 Task: Reply All to email with the signature Evan Adams with the subject 'Request for project feedback' from softage.1@softage.net with the message 'I would like to schedule a call to discuss the progress of the project.'
Action: Mouse moved to (787, 184)
Screenshot: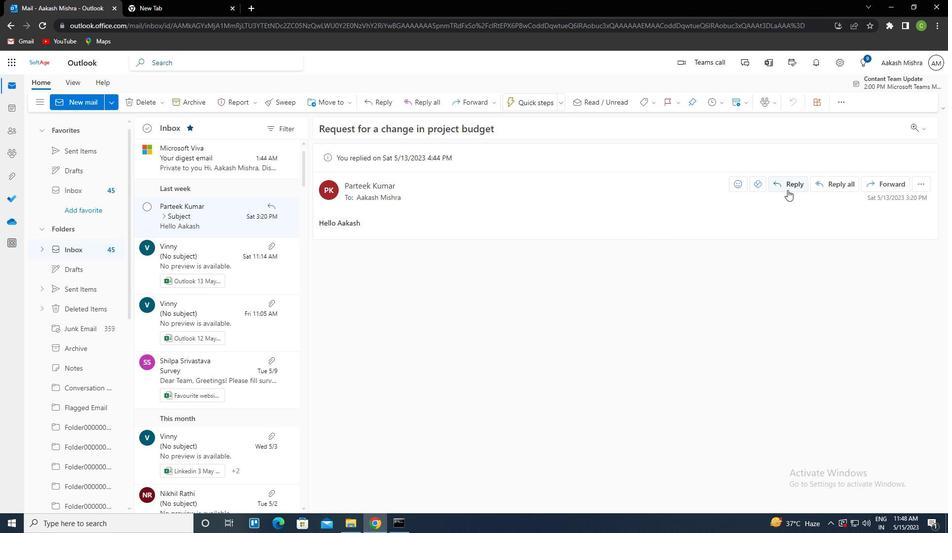 
Action: Mouse pressed left at (787, 184)
Screenshot: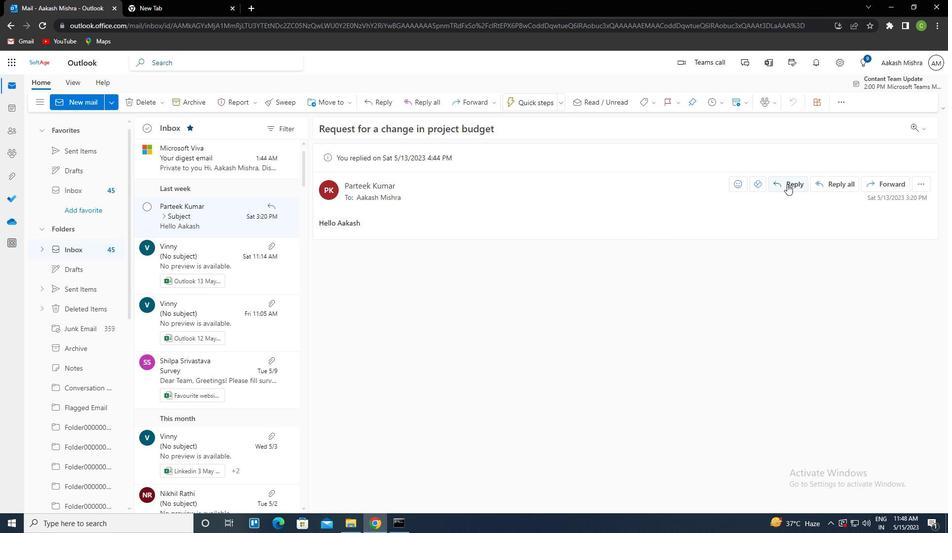 
Action: Mouse moved to (634, 105)
Screenshot: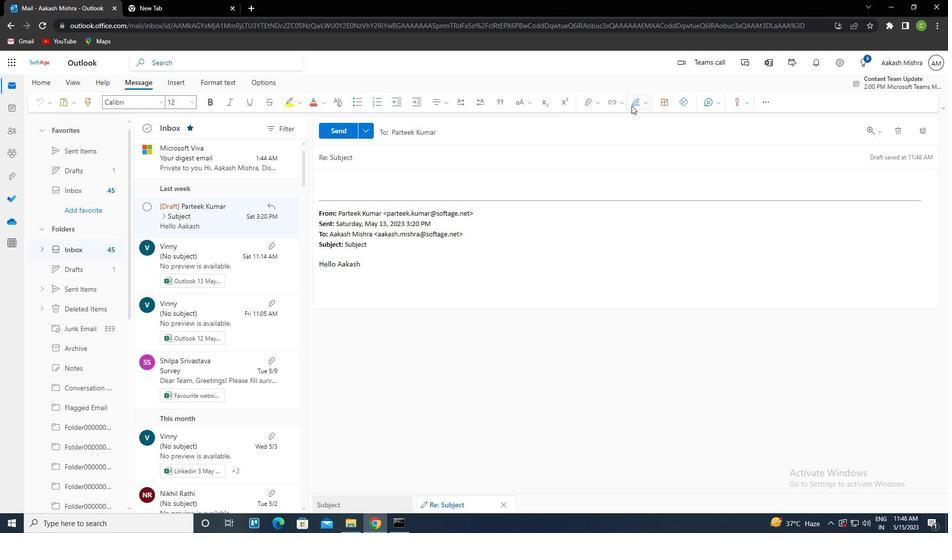 
Action: Mouse pressed left at (634, 105)
Screenshot: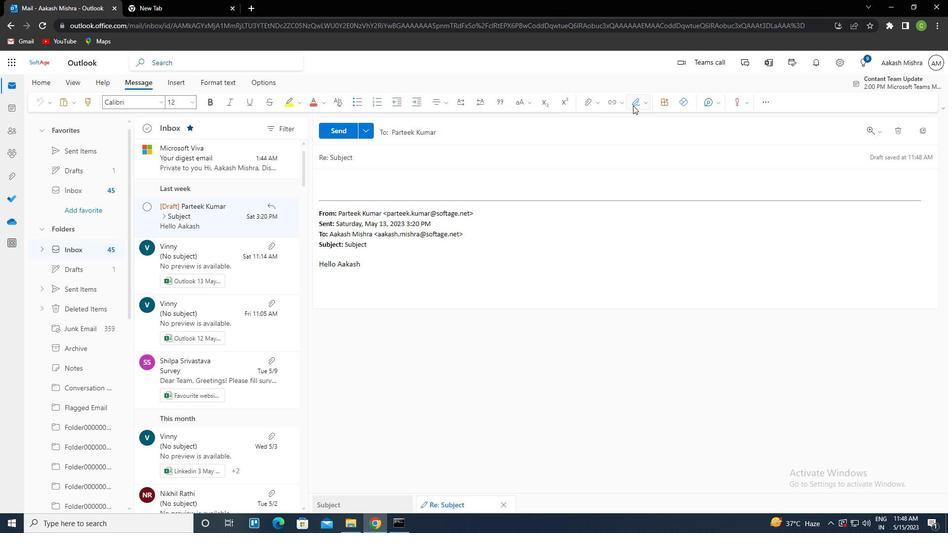 
Action: Mouse moved to (630, 145)
Screenshot: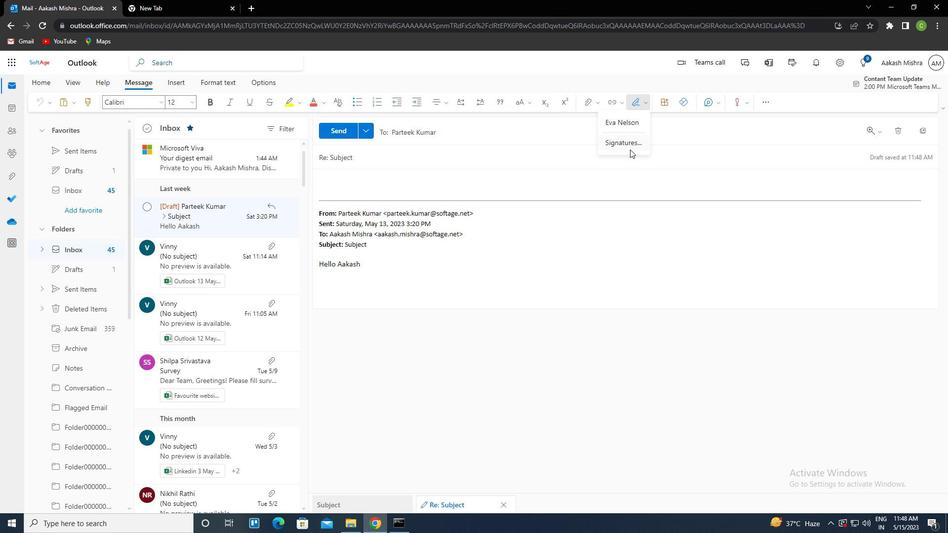 
Action: Mouse pressed left at (630, 145)
Screenshot: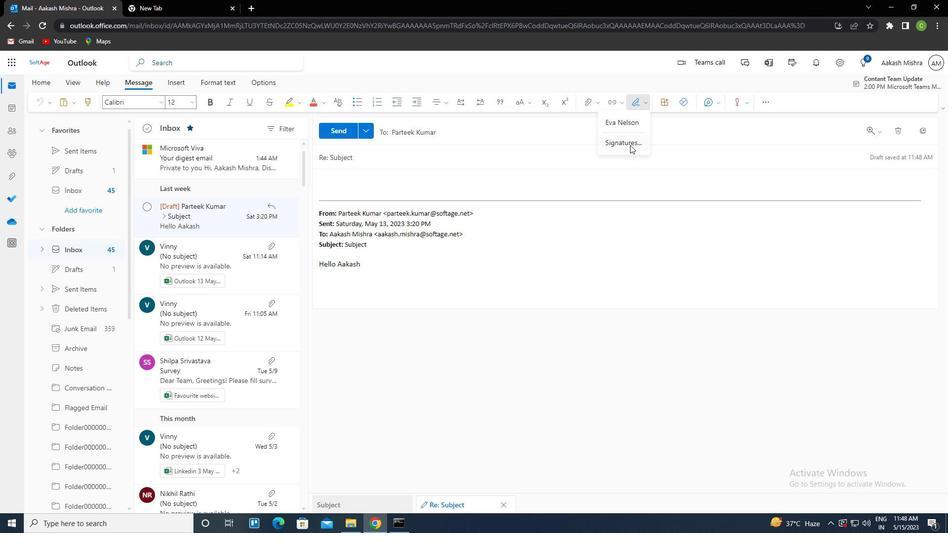 
Action: Mouse moved to (659, 182)
Screenshot: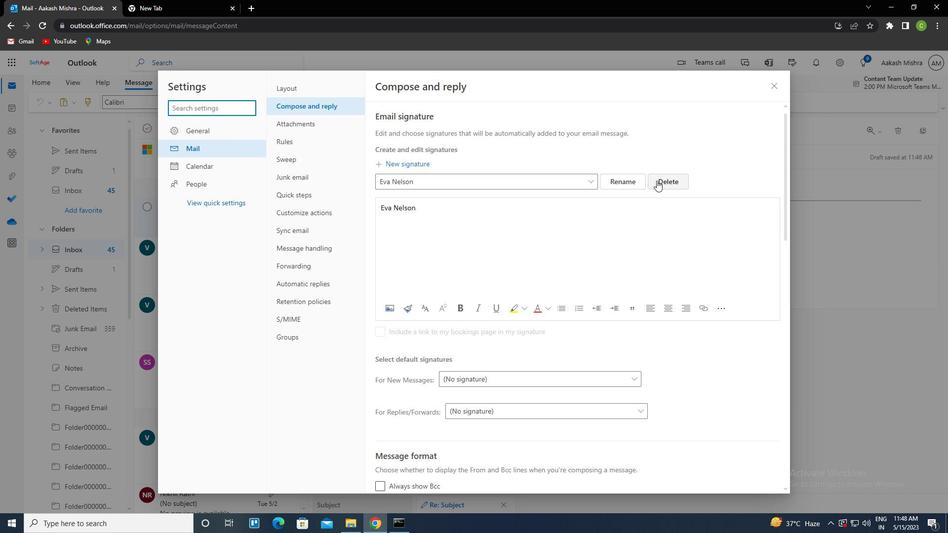 
Action: Mouse pressed left at (659, 182)
Screenshot: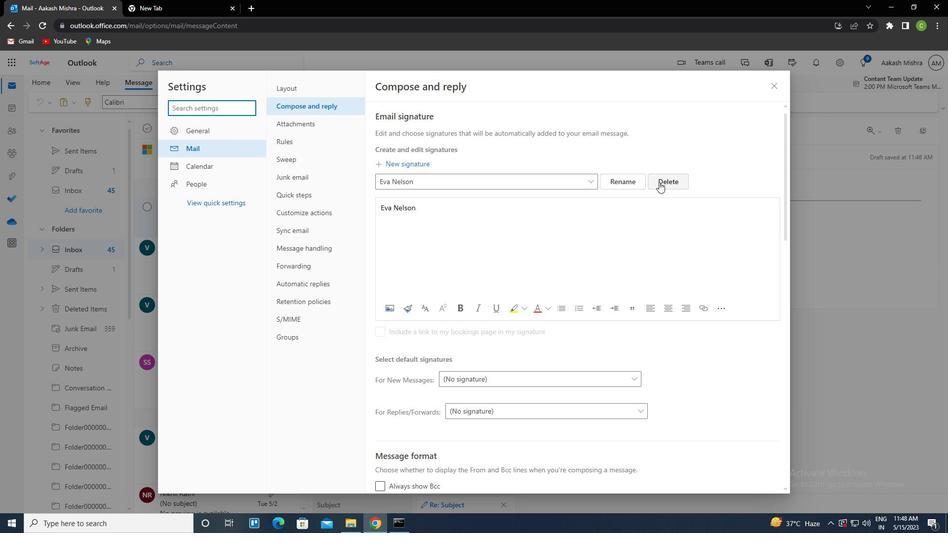 
Action: Mouse moved to (541, 185)
Screenshot: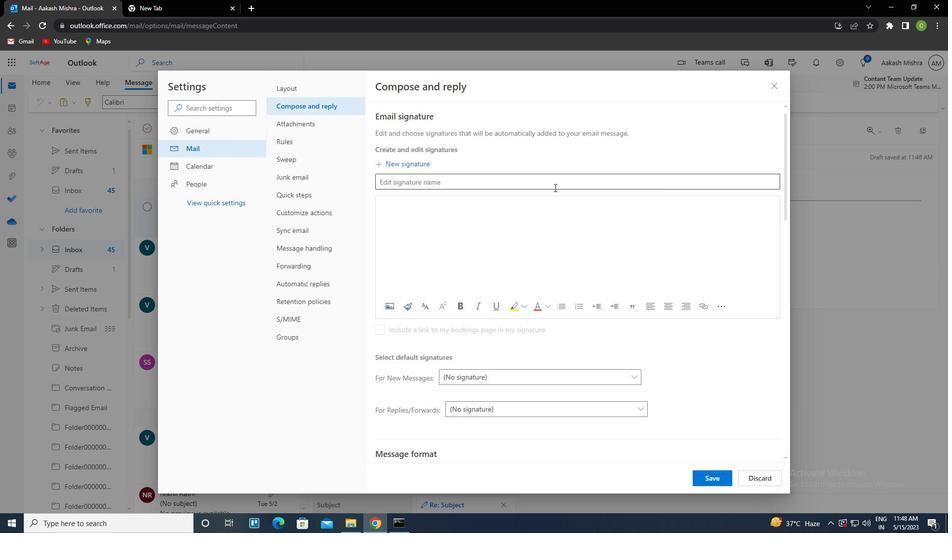 
Action: Mouse pressed left at (541, 185)
Screenshot: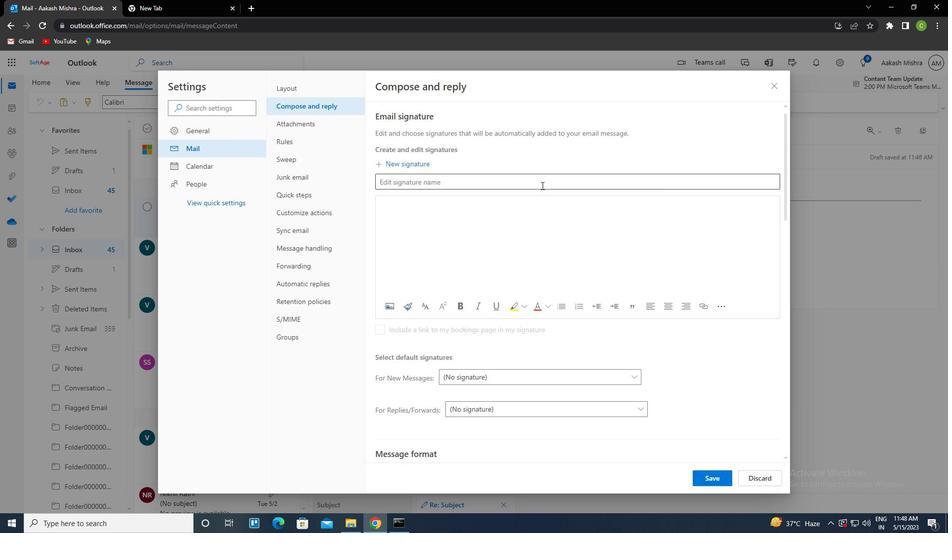 
Action: Key pressed <Key.caps_lock>e<Key.caps_lock>vans<Key.backspace><Key.space><Key.caps_lock>a<Key.caps_lock>dams<Key.tab><Key.caps_lock>e<Key.caps_lock>van<Key.space><Key.caps_lock>a<Key.caps_lock>dams
Screenshot: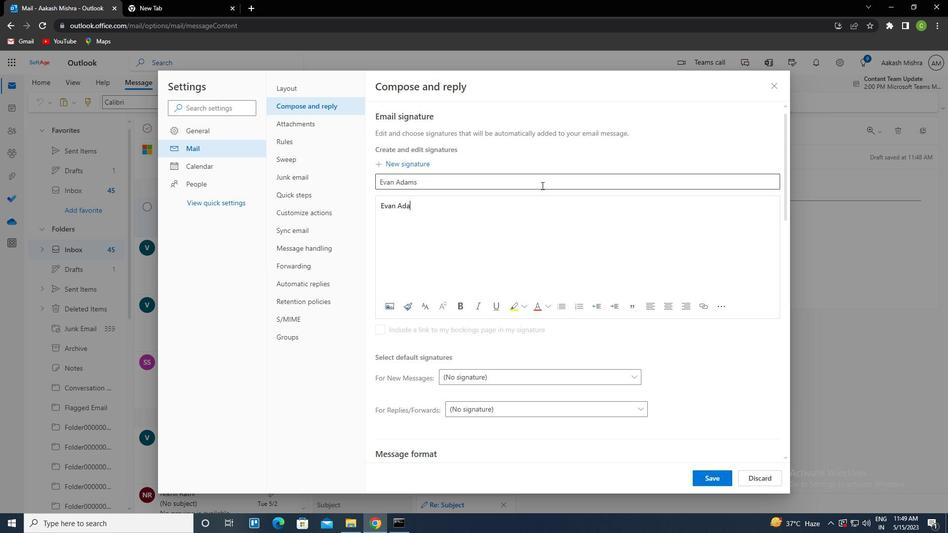 
Action: Mouse moved to (711, 475)
Screenshot: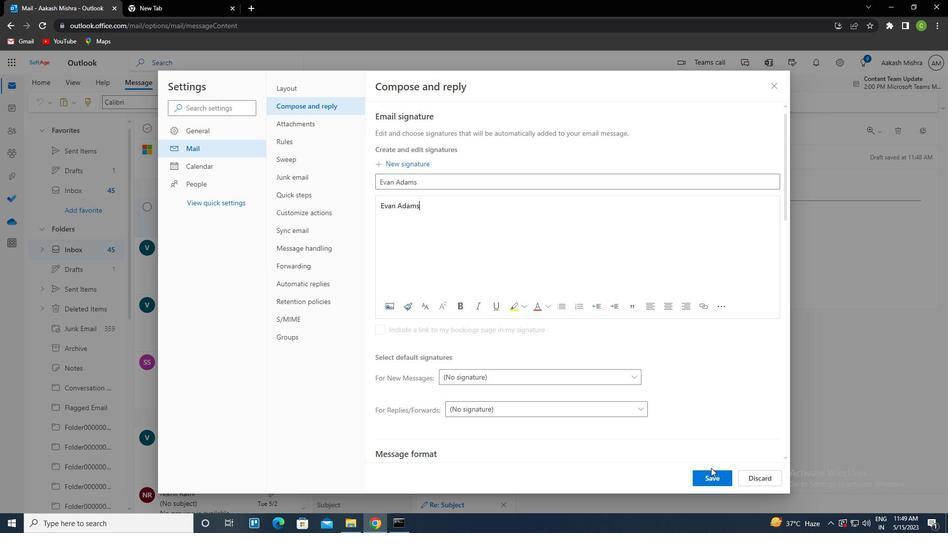 
Action: Mouse pressed left at (711, 475)
Screenshot: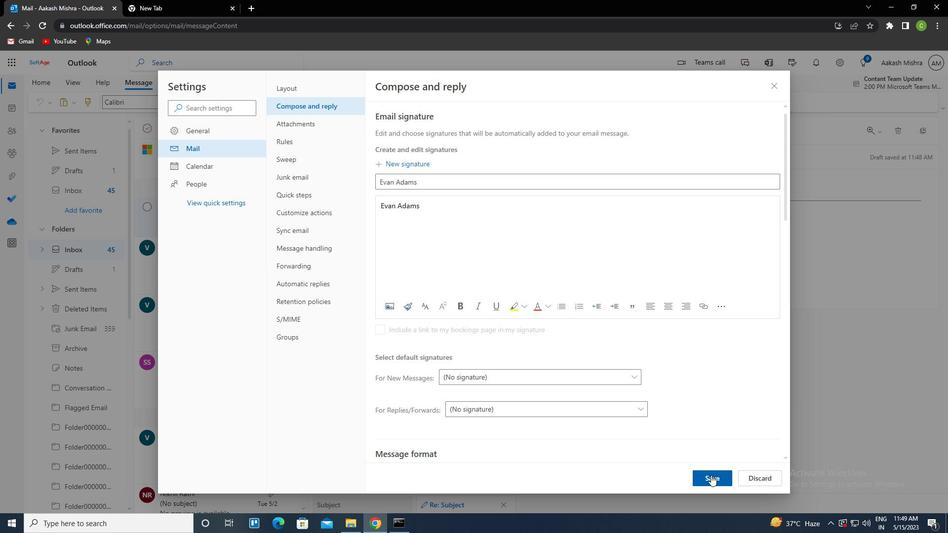 
Action: Mouse moved to (768, 89)
Screenshot: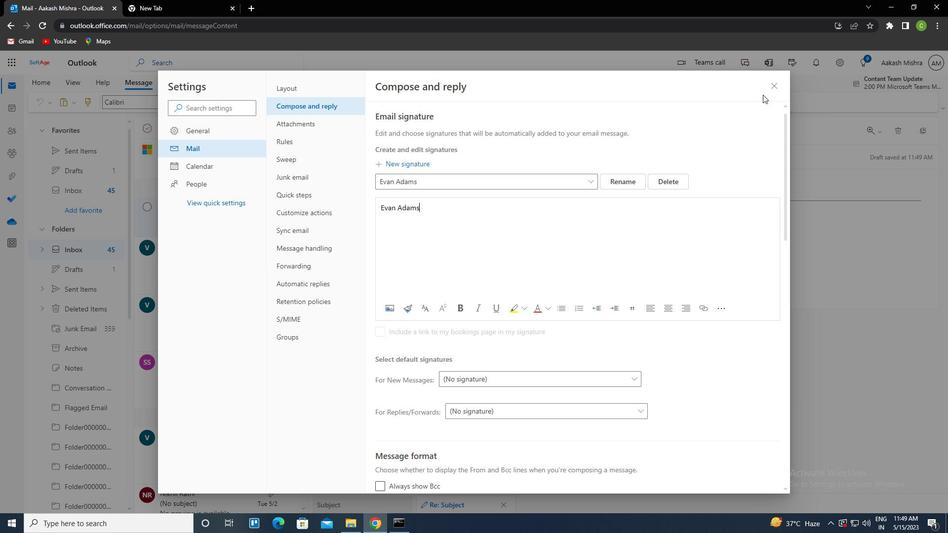 
Action: Mouse pressed left at (768, 89)
Screenshot: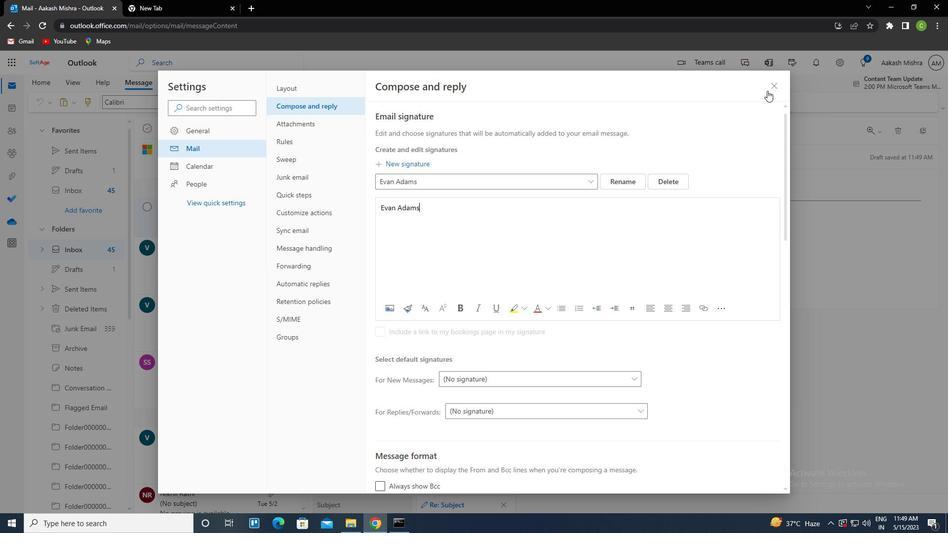 
Action: Mouse moved to (632, 103)
Screenshot: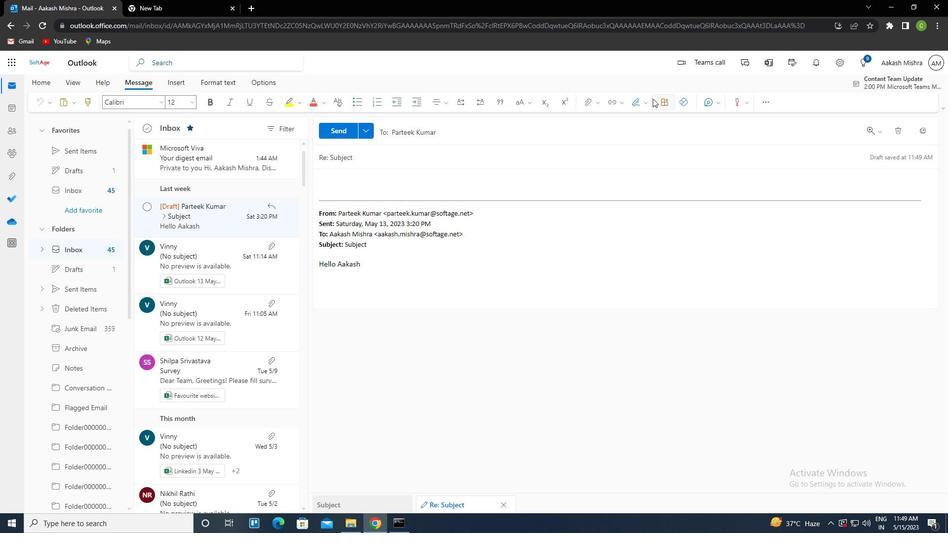 
Action: Mouse pressed left at (632, 103)
Screenshot: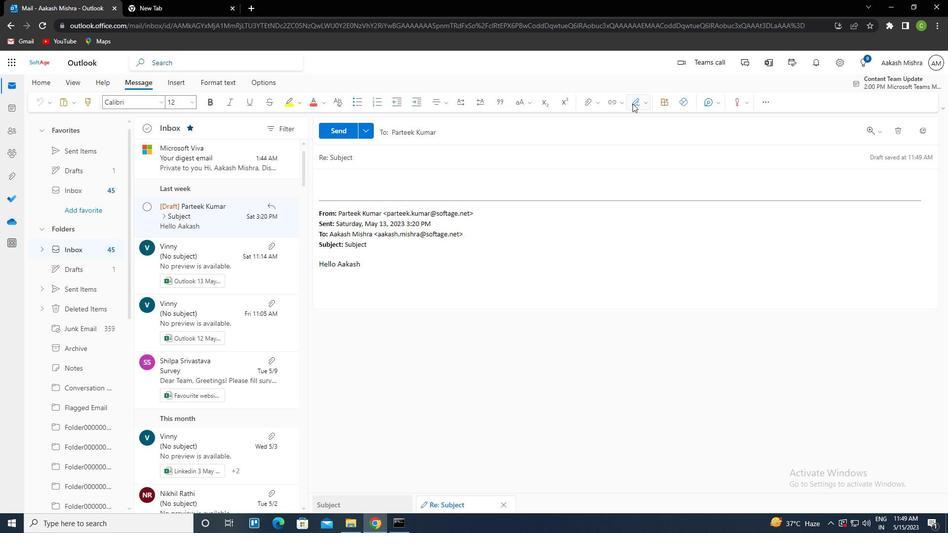 
Action: Mouse moved to (621, 122)
Screenshot: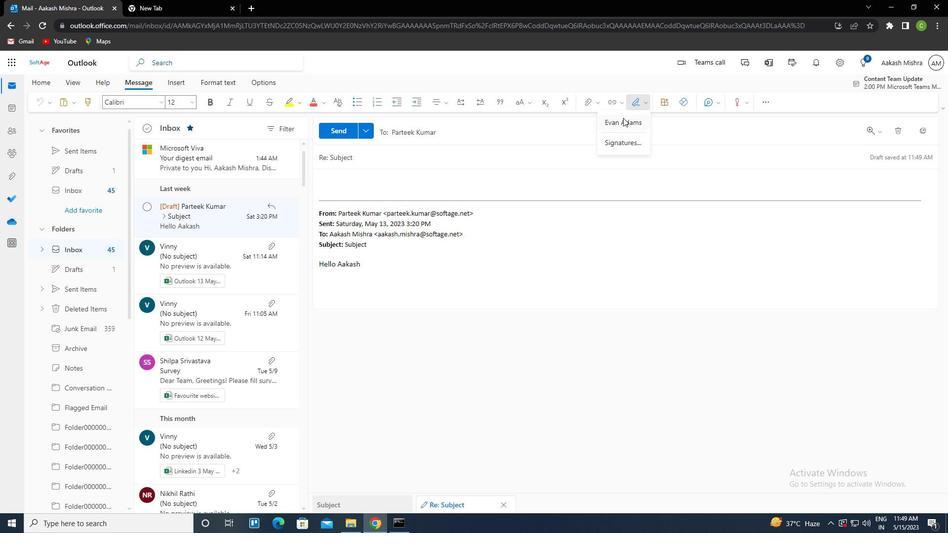 
Action: Mouse pressed left at (621, 122)
Screenshot: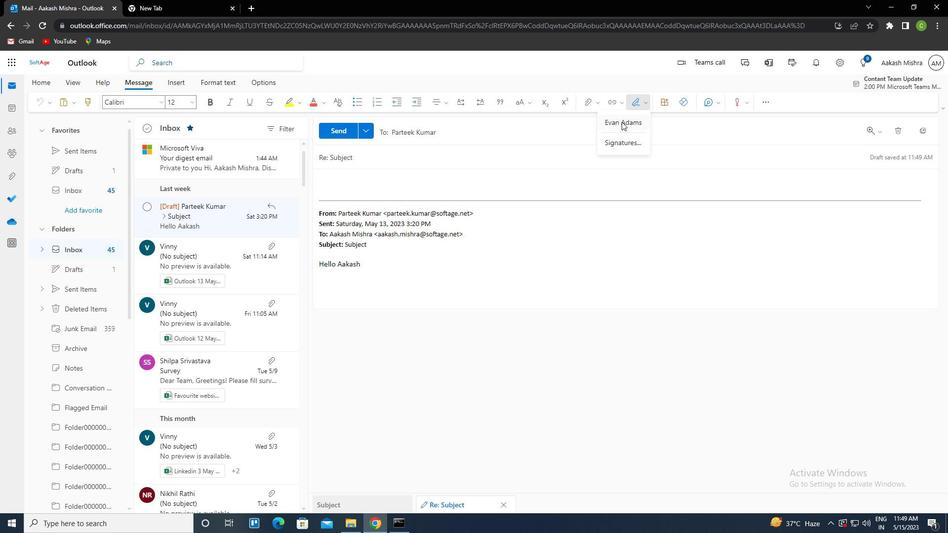 
Action: Mouse moved to (412, 156)
Screenshot: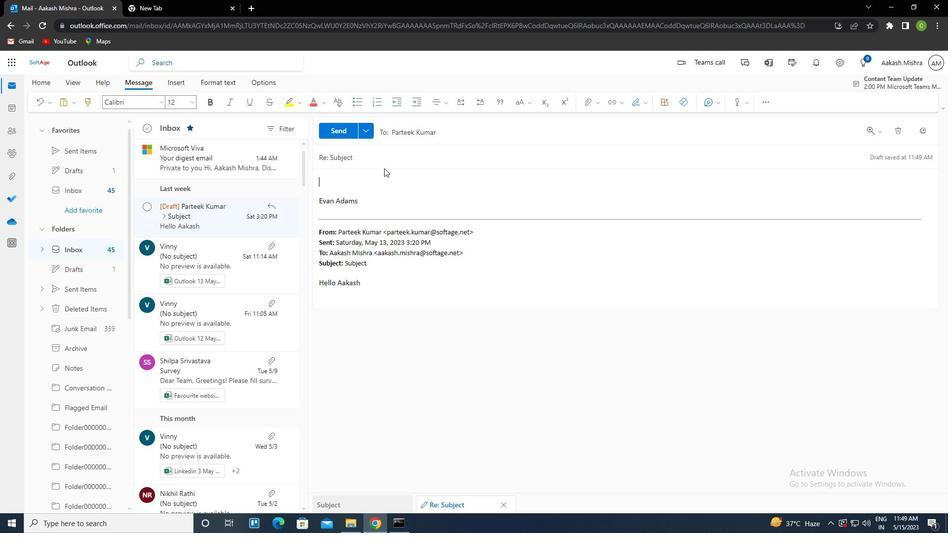 
Action: Mouse pressed left at (412, 156)
Screenshot: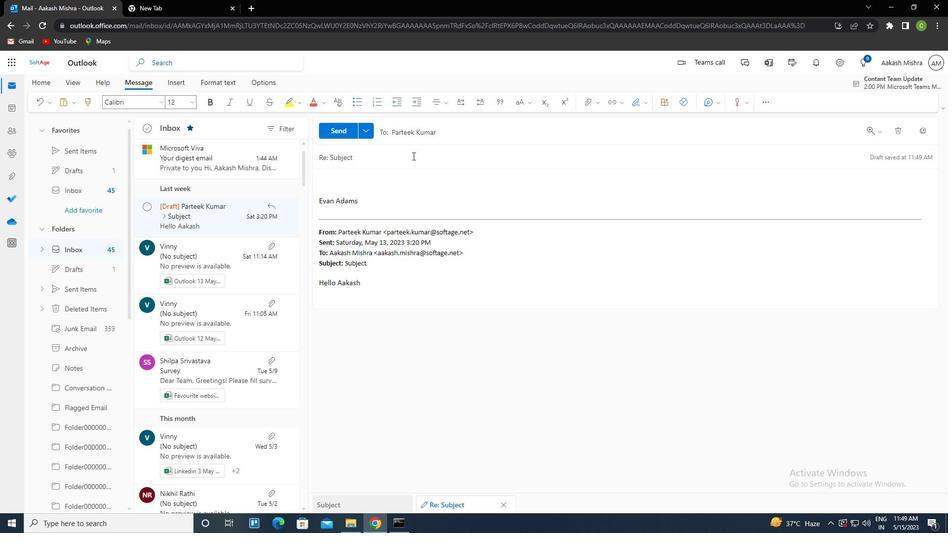 
Action: Key pressed <Key.shift><Key.left><Key.delete><Key.caps_lock>ctrl+R<Key.caps_lock>EQUEST<Key.space>FOR<Key.space>A<Key.space>REVIEW<Key.backspace><Key.backspace><Key.backspace><Key.backspace><Key.backspace><Key.backspace><Key.backspace><Key.backspace>R<Key.backspace>PROJECT<Key.space>D<Key.backspace>FEEDBACK<Key.tab><Key.caps_lock>I<Key.space><Key.caps_lock>WOULD<Key.space>KI<Key.backspace><Key.backspace>LIKE<Key.space>TO<Key.space>SCHEDULE<Key.space>A<Key.space>CALL<Key.space>TO<Key.space>DISCUSS<Key.space>THE<Key.space>PROGRESS<Key.space>OF<Key.space>THE<Key.space>PROJECT
Screenshot: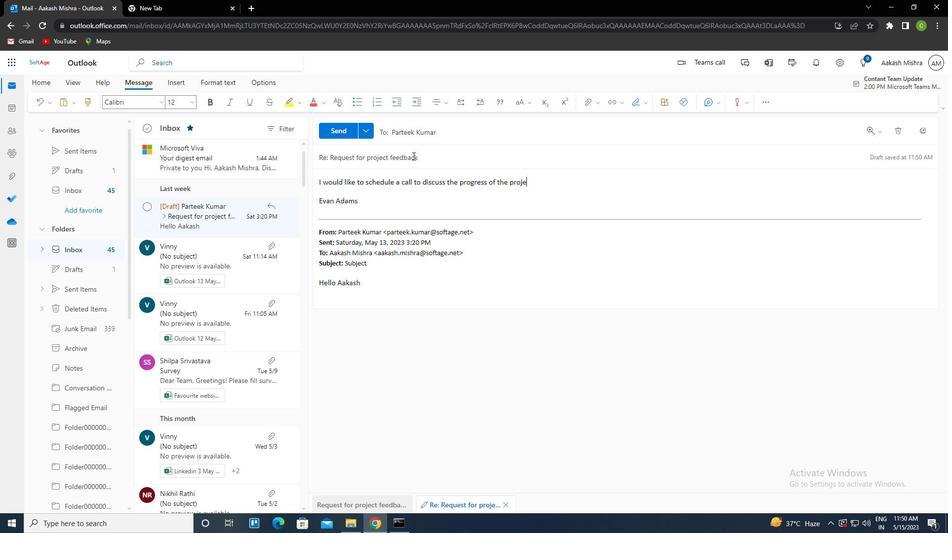 
Action: Mouse moved to (343, 131)
Screenshot: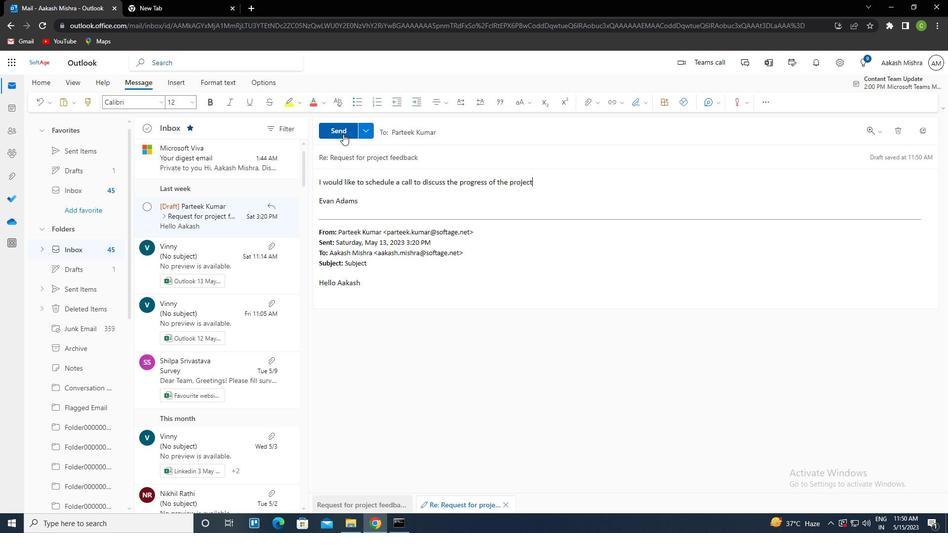 
Action: Mouse pressed left at (343, 131)
Screenshot: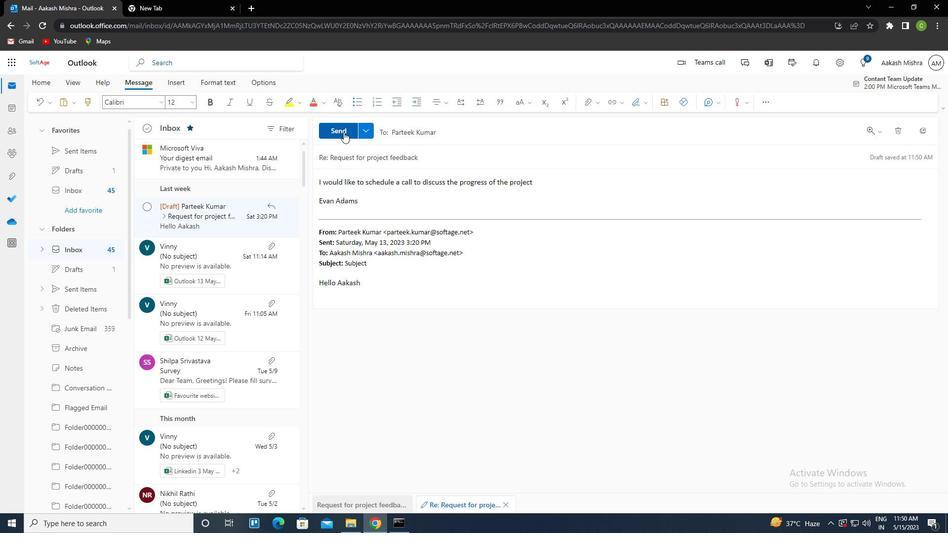 
Action: Mouse moved to (572, 272)
Screenshot: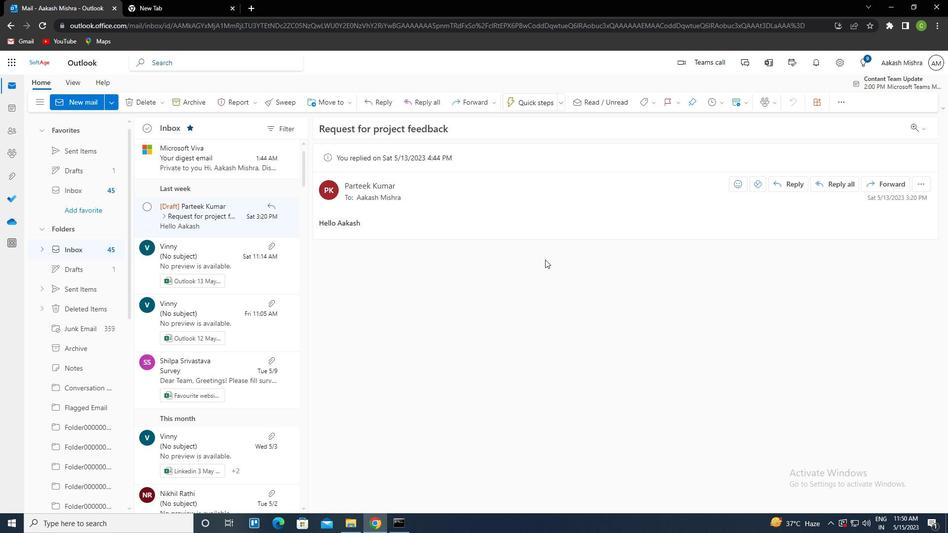 
